 Task: Set up a 30-minute session to provide training on customer feedback collection.
Action: Mouse moved to (99, 149)
Screenshot: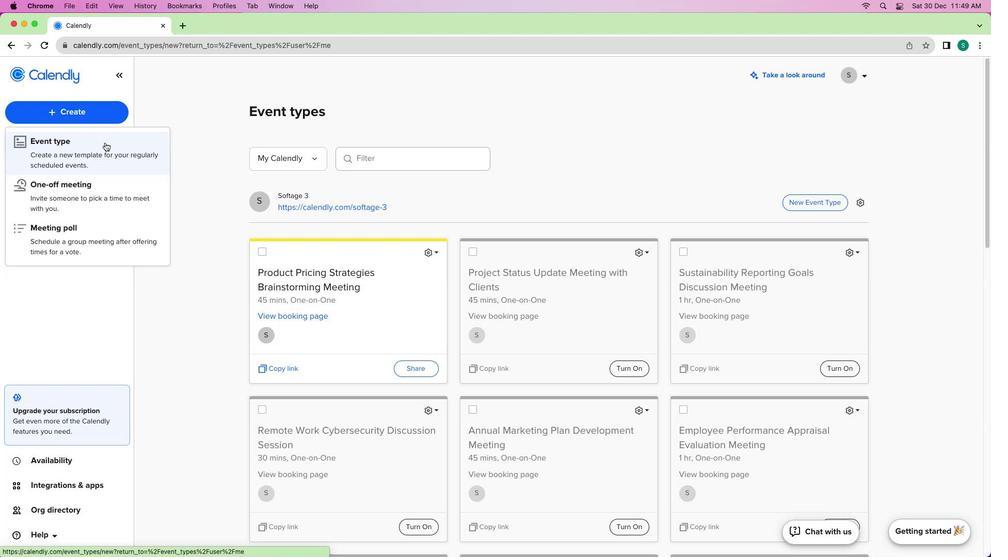 
Action: Mouse pressed left at (99, 149)
Screenshot: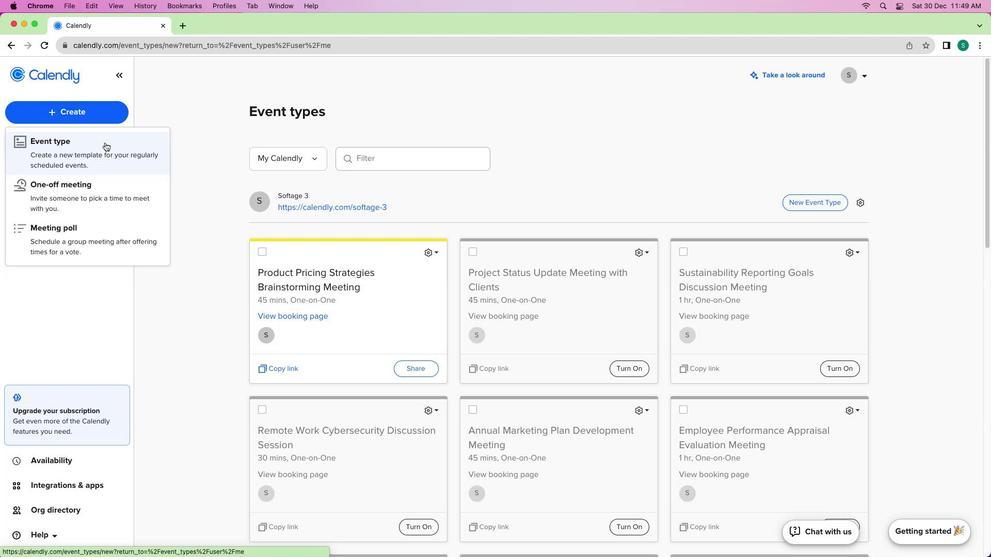 
Action: Mouse moved to (117, 166)
Screenshot: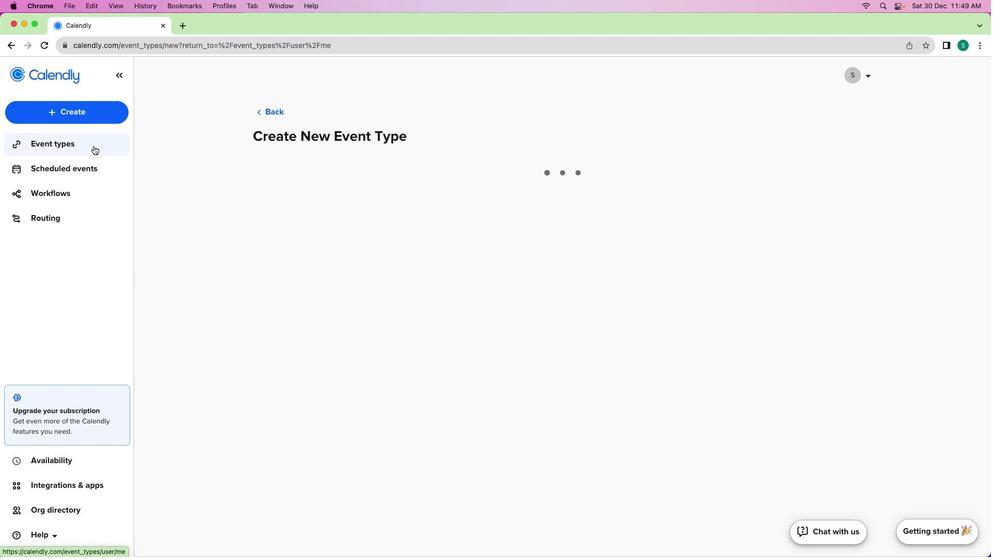 
Action: Mouse pressed left at (117, 166)
Screenshot: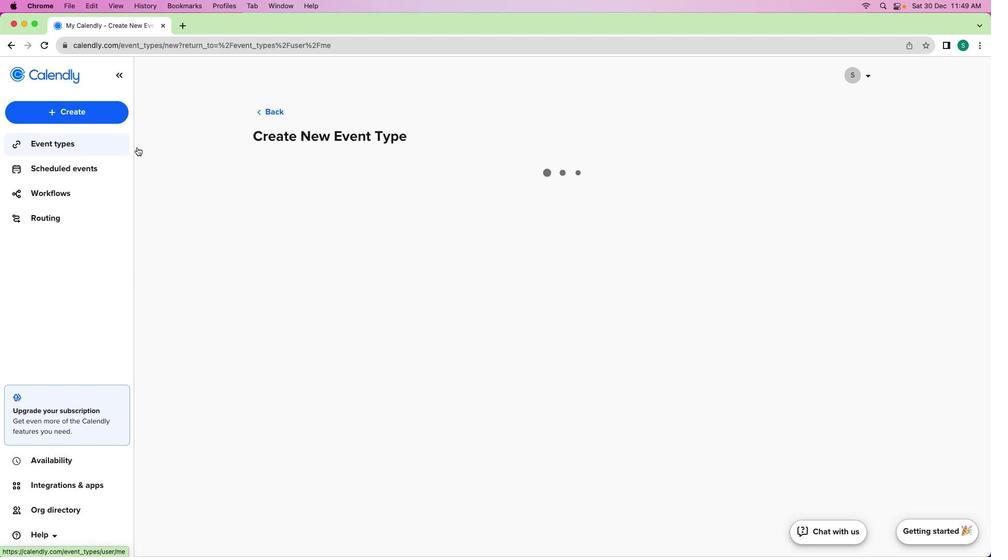 
Action: Mouse moved to (274, 197)
Screenshot: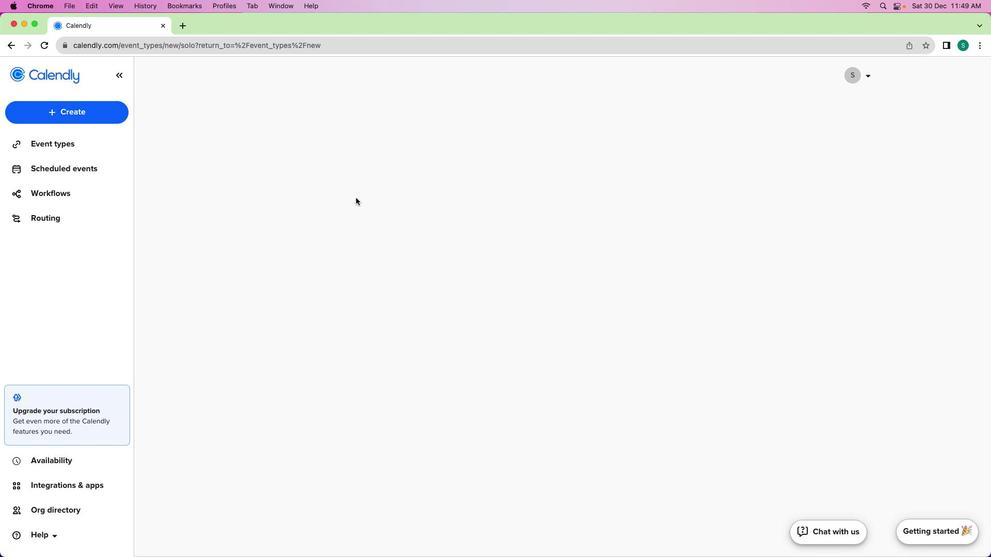 
Action: Mouse pressed left at (274, 197)
Screenshot: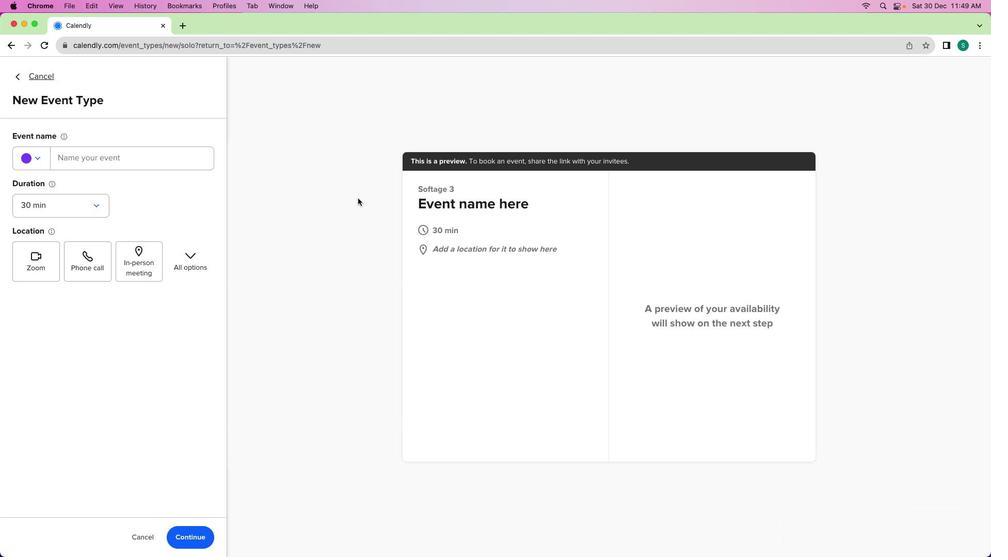 
Action: Mouse moved to (157, 179)
Screenshot: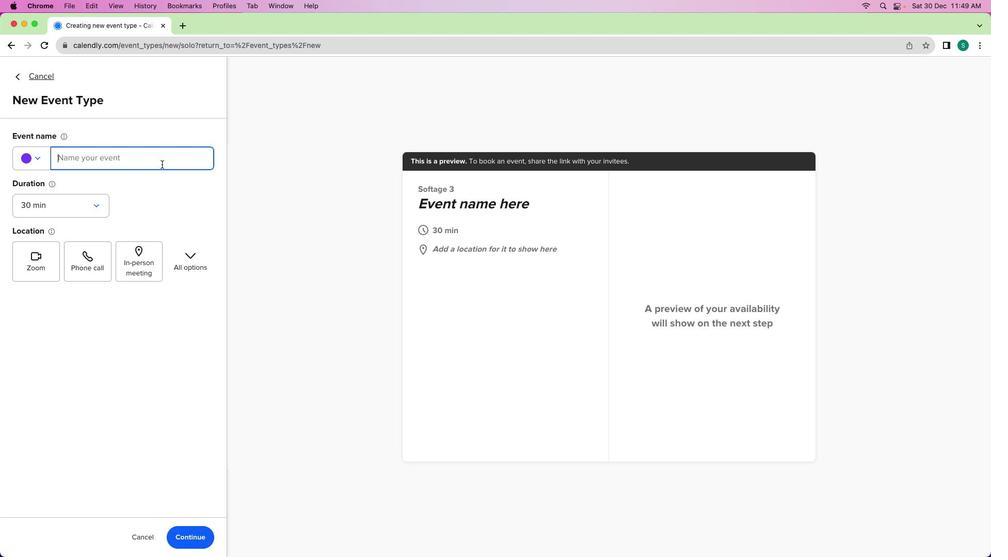 
Action: Mouse pressed left at (157, 179)
Screenshot: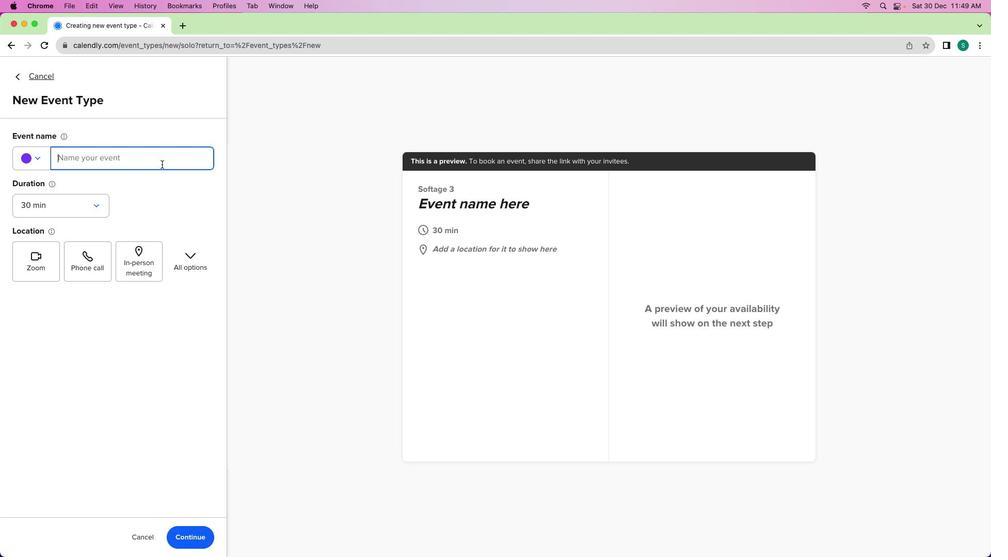 
Action: Key pressed Key.shift'C''u''s''t''o''m''e''r'Key.spaceKey.shift'F''e''e''d''b''a''c''k'Key.spaceKey.shift'C''o''l''l''e''c''t''i''o''n'Key.spaceKey.shift'T''r''a''i''n''i''n''g'Key.spaceKey.shift'S''e''s''s''i''o''n'
Screenshot: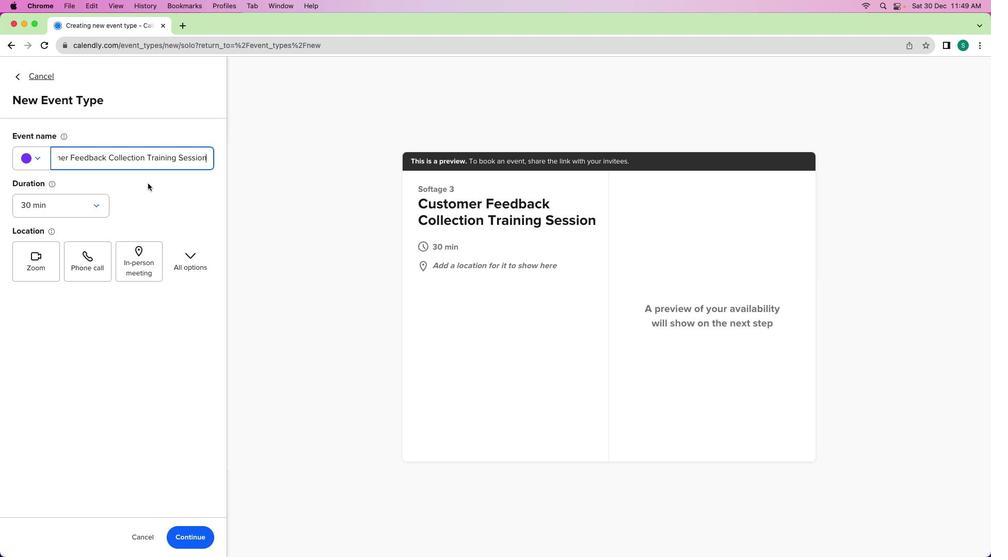 
Action: Mouse moved to (116, 202)
Screenshot: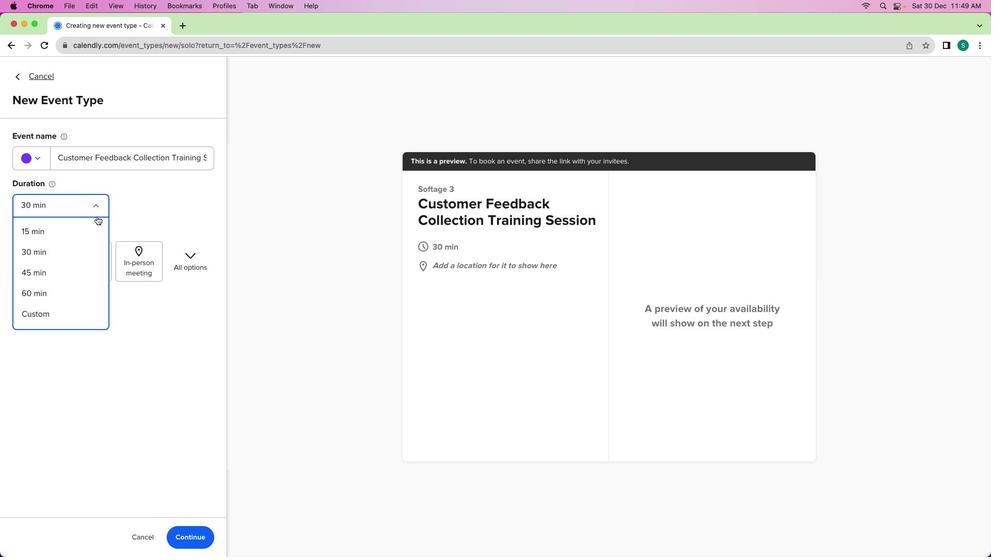 
Action: Mouse pressed left at (116, 202)
Screenshot: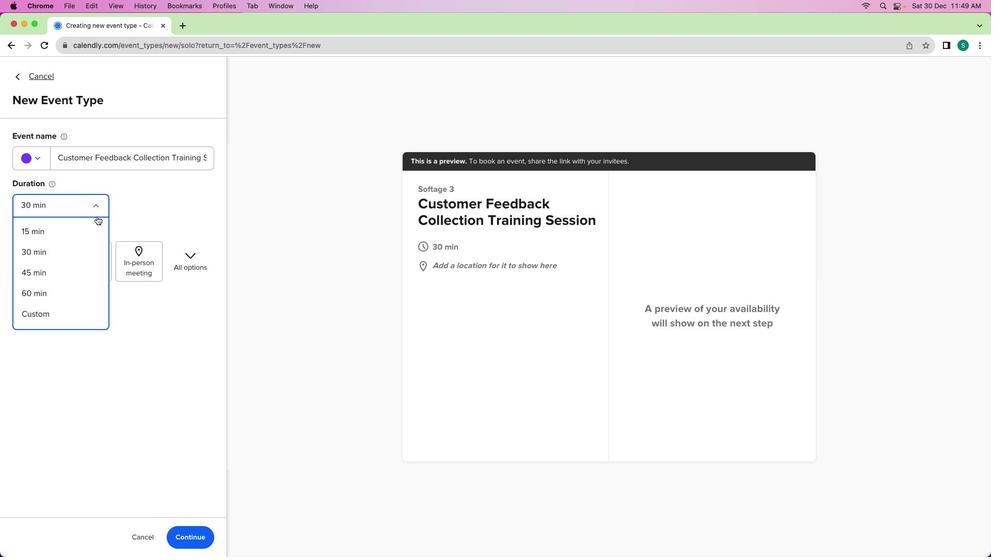 
Action: Mouse moved to (102, 206)
Screenshot: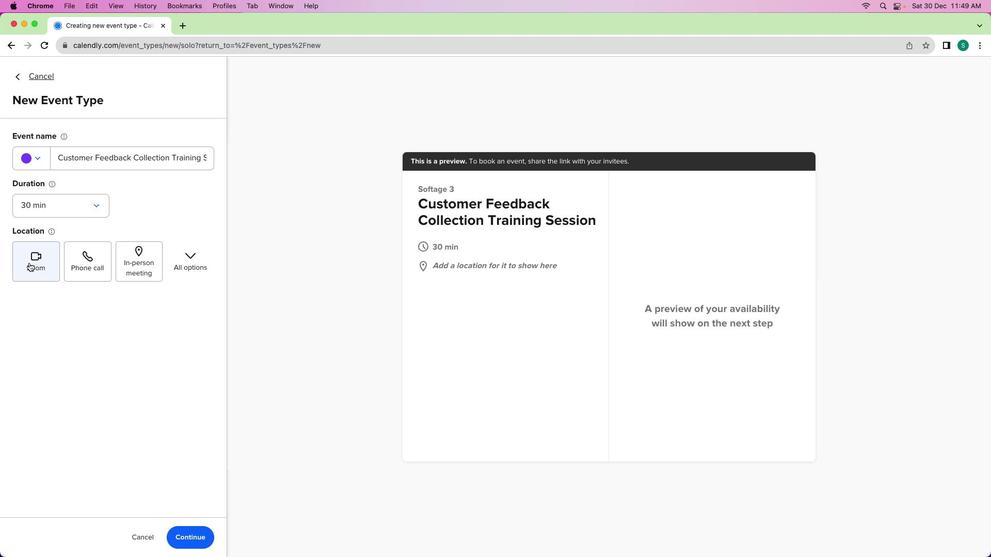 
Action: Mouse pressed left at (102, 206)
Screenshot: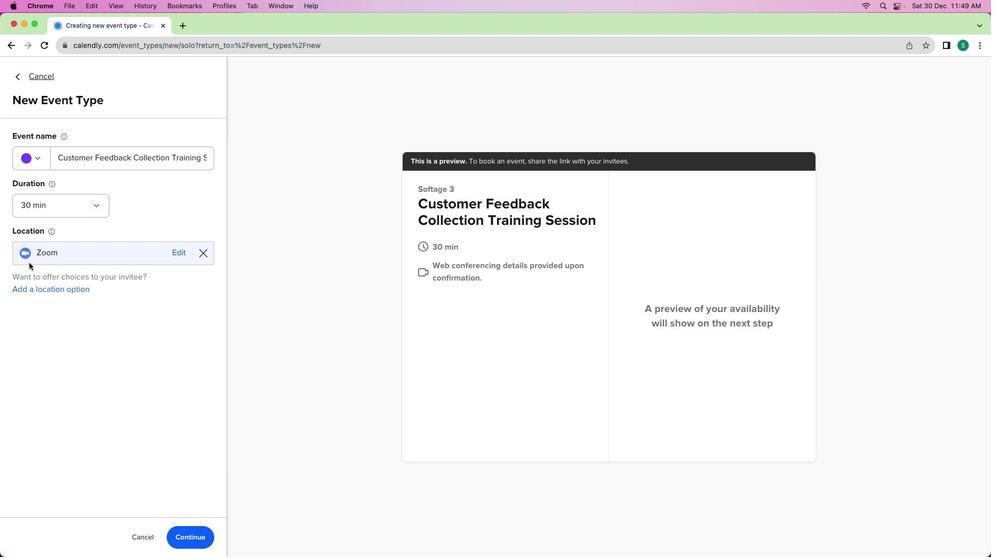 
Action: Mouse moved to (62, 236)
Screenshot: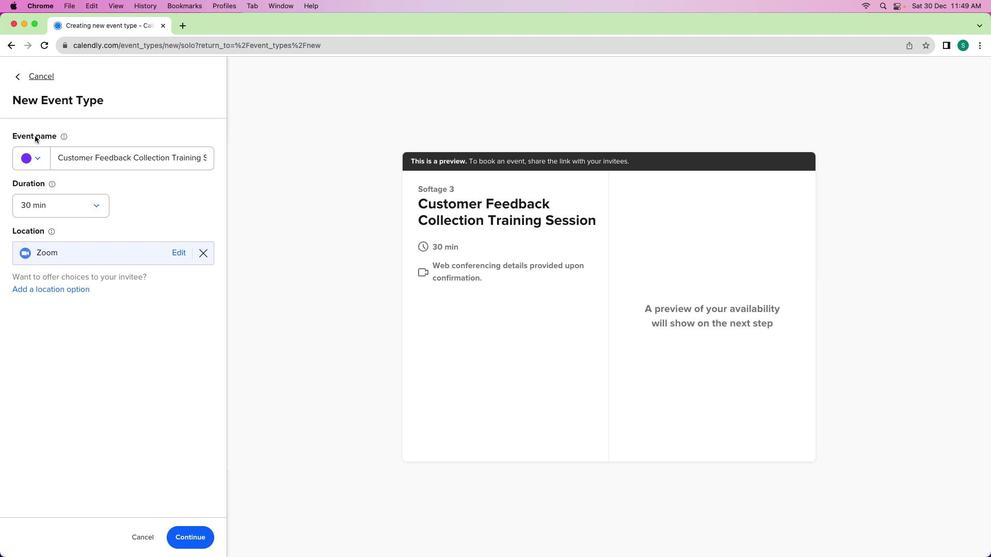 
Action: Mouse pressed left at (62, 236)
Screenshot: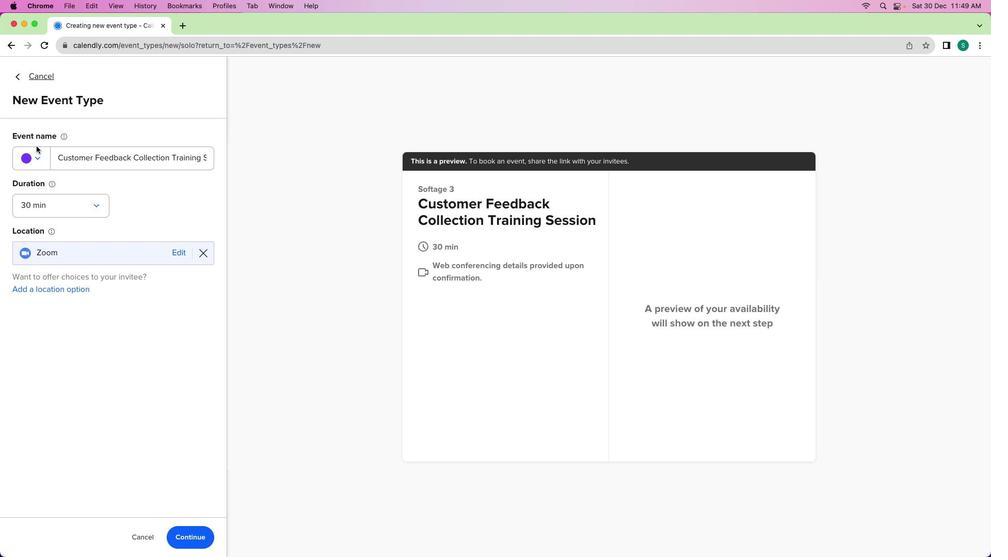
Action: Mouse moved to (69, 171)
Screenshot: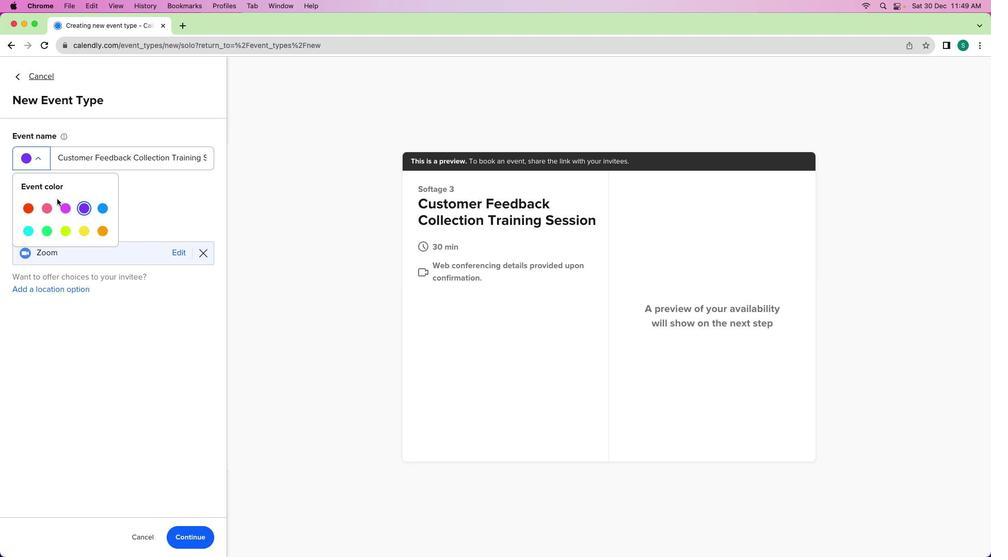 
Action: Mouse pressed left at (69, 171)
Screenshot: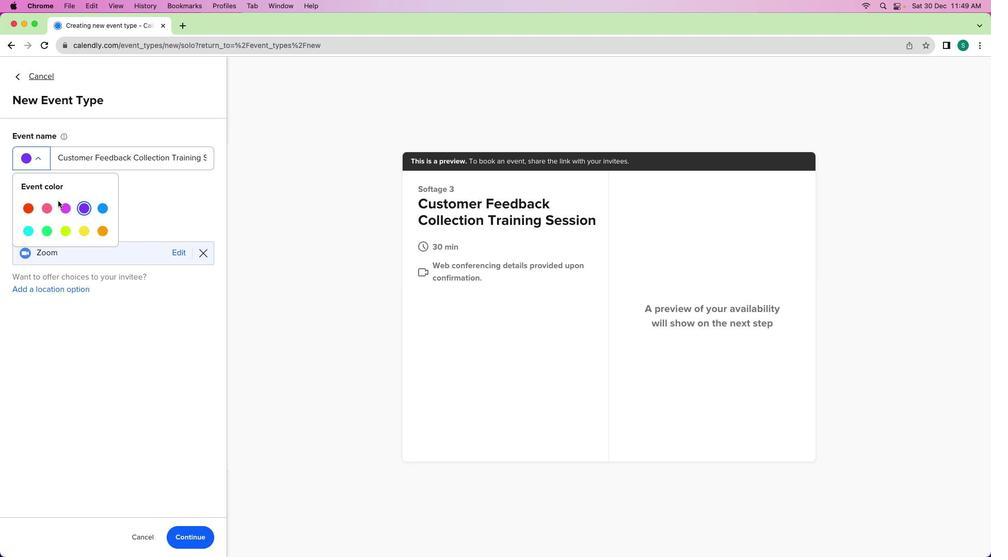 
Action: Mouse moved to (88, 216)
Screenshot: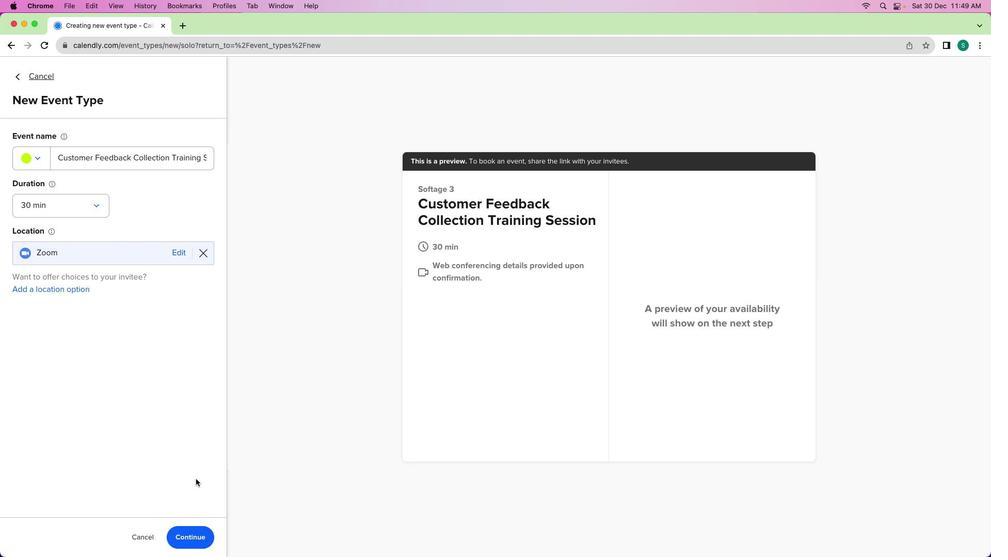 
Action: Mouse pressed left at (88, 216)
Screenshot: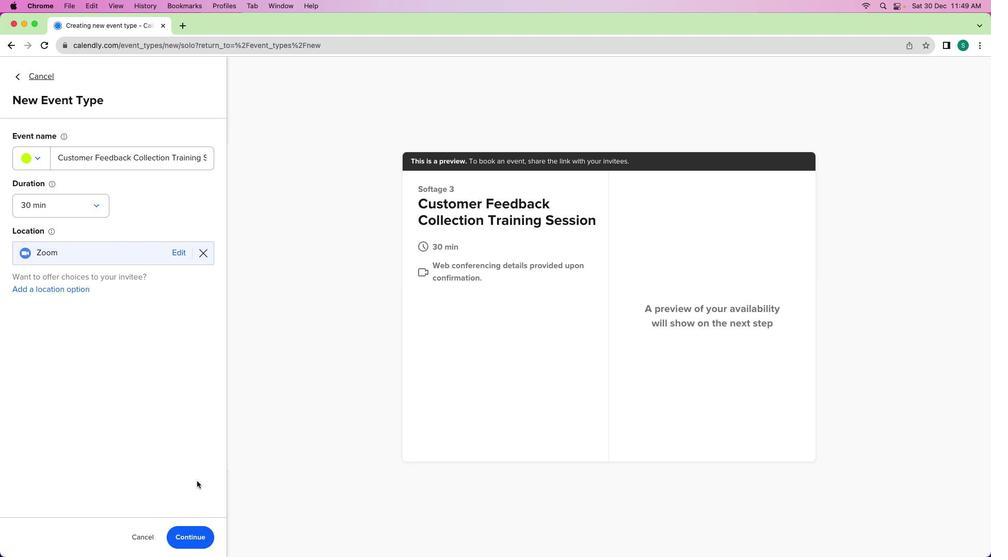 
Action: Mouse moved to (186, 394)
Screenshot: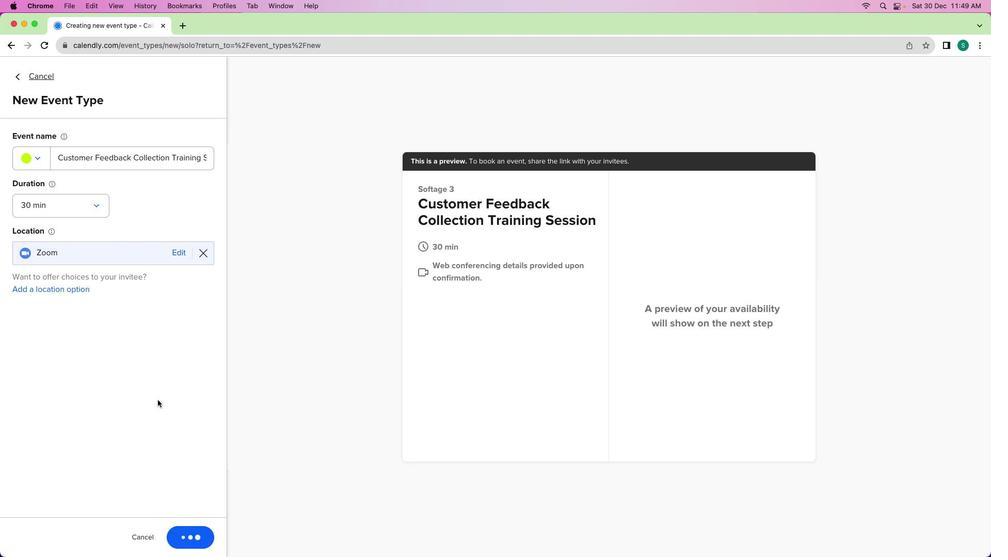 
Action: Mouse pressed left at (186, 394)
Screenshot: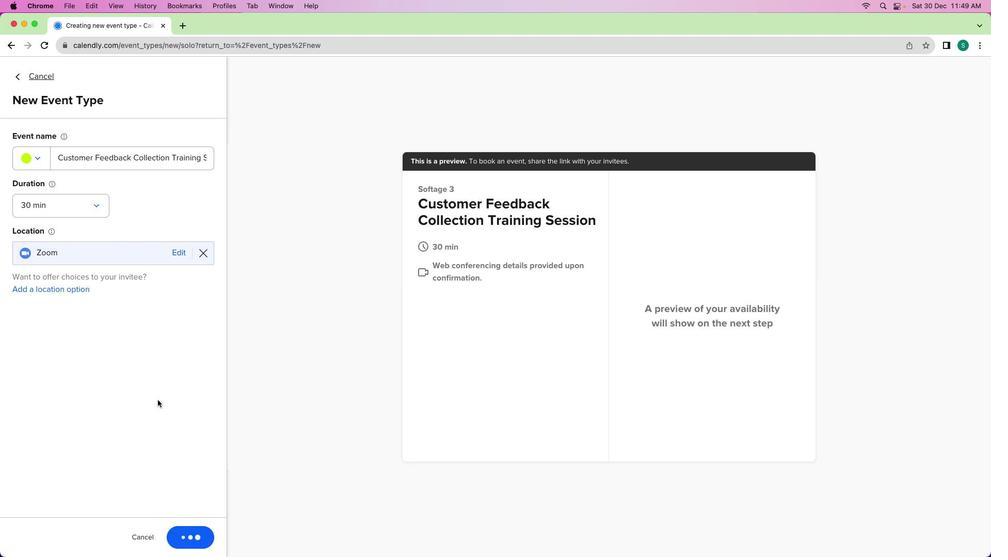 
Action: Mouse moved to (159, 191)
Screenshot: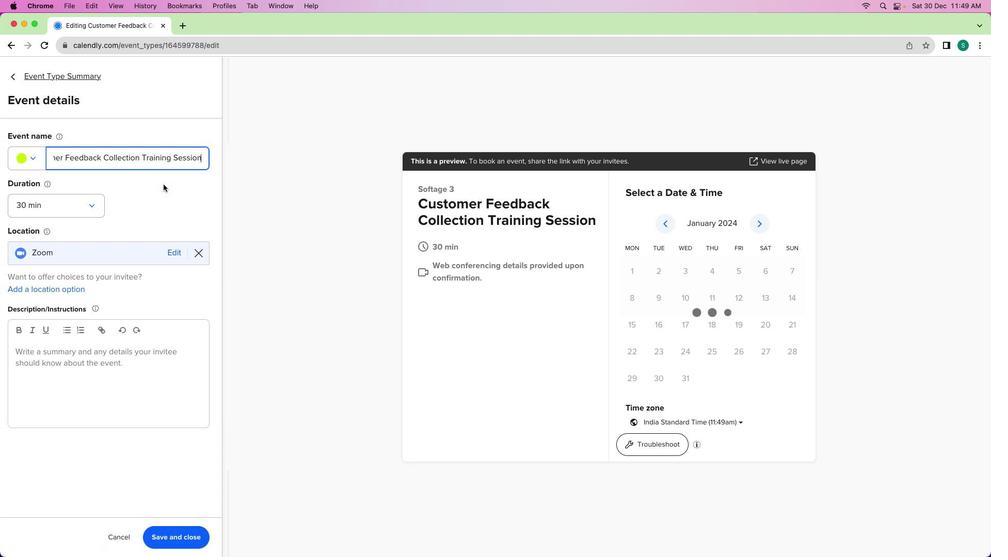 
Action: Mouse pressed left at (159, 191)
Screenshot: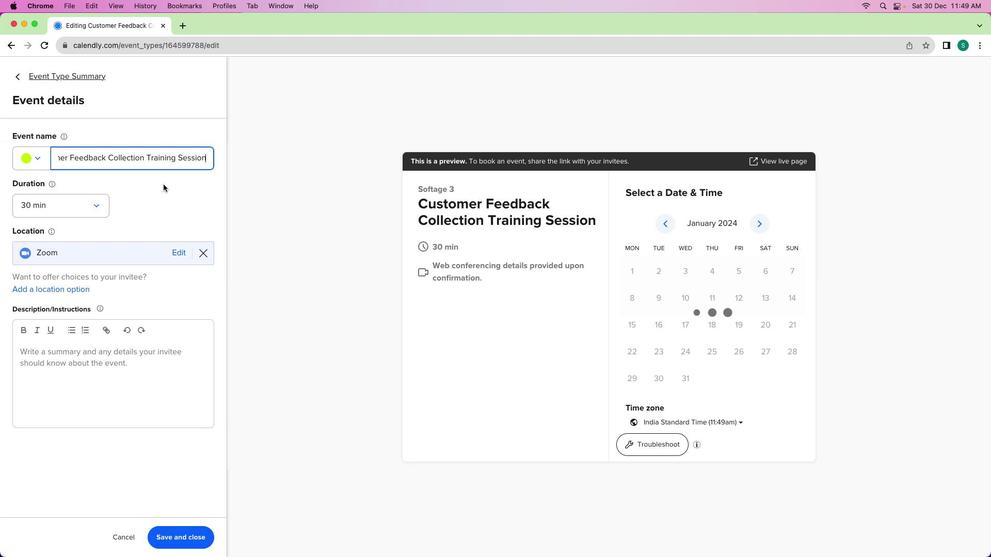
Action: Mouse moved to (133, 295)
Screenshot: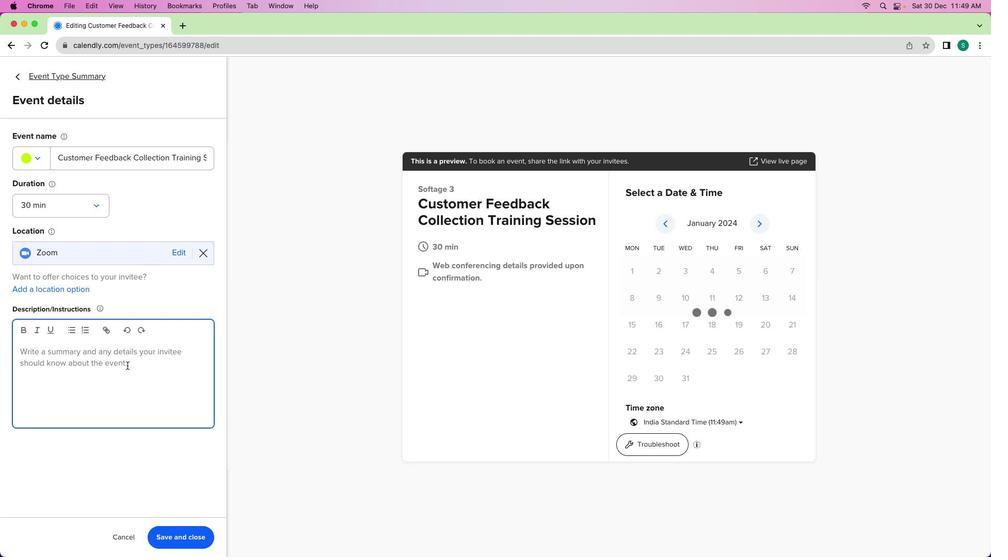 
Action: Mouse pressed left at (133, 295)
Screenshot: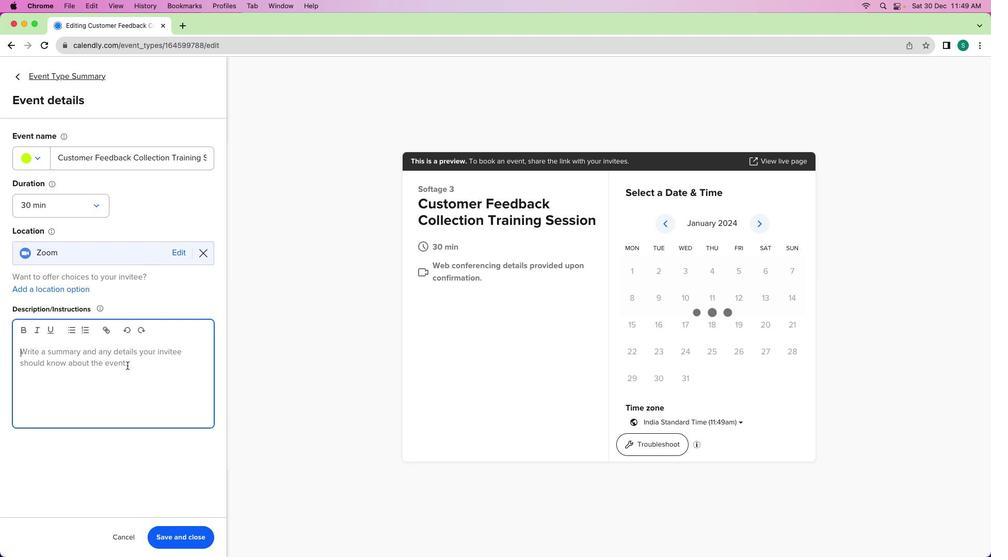 
Action: Key pressed Key.shift'A''n'Key.space'e''f''f''e''c''t''i''v''e'Key.backspaceKey.backspaceKey.backspaceKey.backspaceKey.backspaceKey.backspaceKey.backspaceKey.backspaceKey.backspaceKey.backspaceKey.backspaceKey.backspaceKey.backspaceKey.shift'A'Key.space't''r''a''i''n''i''n''g'Key.spaceKey.spaceKey.backspace's''e''s''s''i''o''n'Key.space'i'Key.backspace'o''n'Key.space'e''f''f''e''c''t''i''v''e'Key.space'c''u''t'Key.backspace's''t''o''m''e''r'Key.space'f''e''e''d''b''a''c''k'Key.space'c''o''l''l''e''c''t''i''o''m'Key.backspace'n''.'Key.spaceKey.shift'W''e'Key.space'w''i''l''l'Key.space'c''o''v''e''r'Key.space'b''e''s''t'Key.space'p''r''a''c''t''i''c''e''s'','Key.space't''o''o''l''s'','Key.space'a''n''d'Key.space't''e''c''h''n''i''q''u''e''s'Key.space'f''o''r'Key.space'g''a''t''h''e''r''i''n''g'Key.space'v''a''l''u''a''b''l''e'Key.space'i''n''s''g''h''t''s'Key.leftKey.leftKey.leftKey.left'i'Key.downKey.space'f''o''r''m'Key.backspaceKey.backspaceKey.backspace'r''o'','Key.backspace'm'Key.space'o''u''r'Key.space'c''u''s''t''o''m''e''r''s''.'Key.space
Screenshot: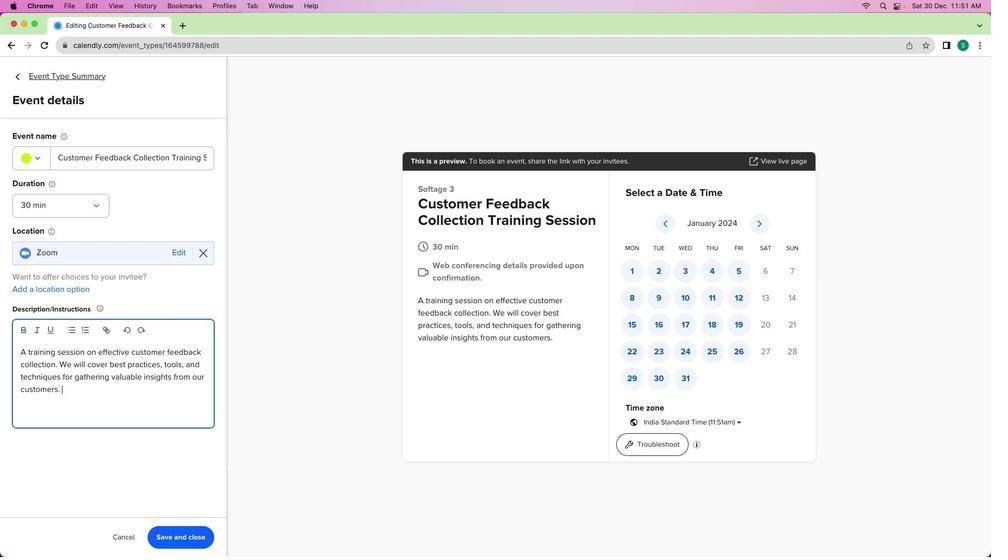 
Action: Mouse moved to (179, 390)
Screenshot: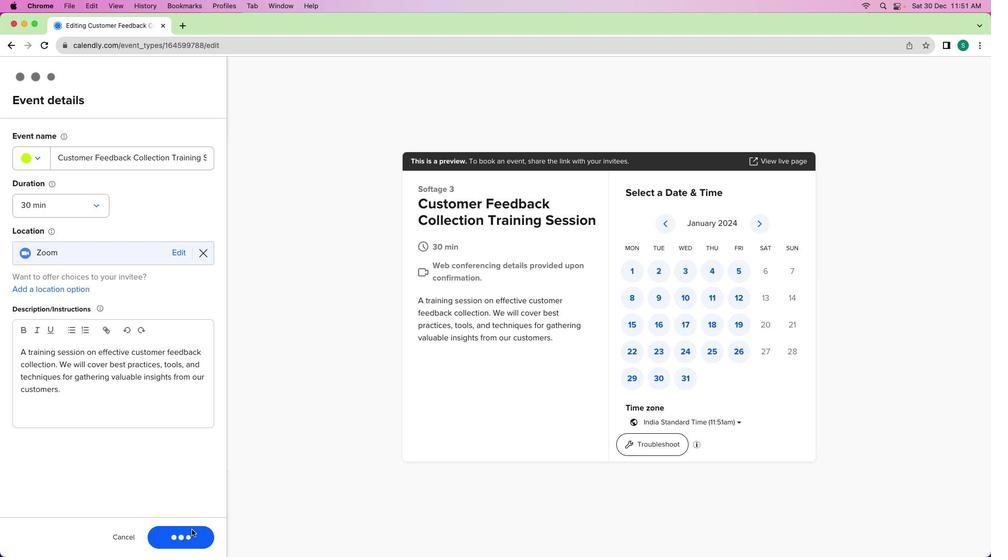 
Action: Mouse pressed left at (179, 390)
Screenshot: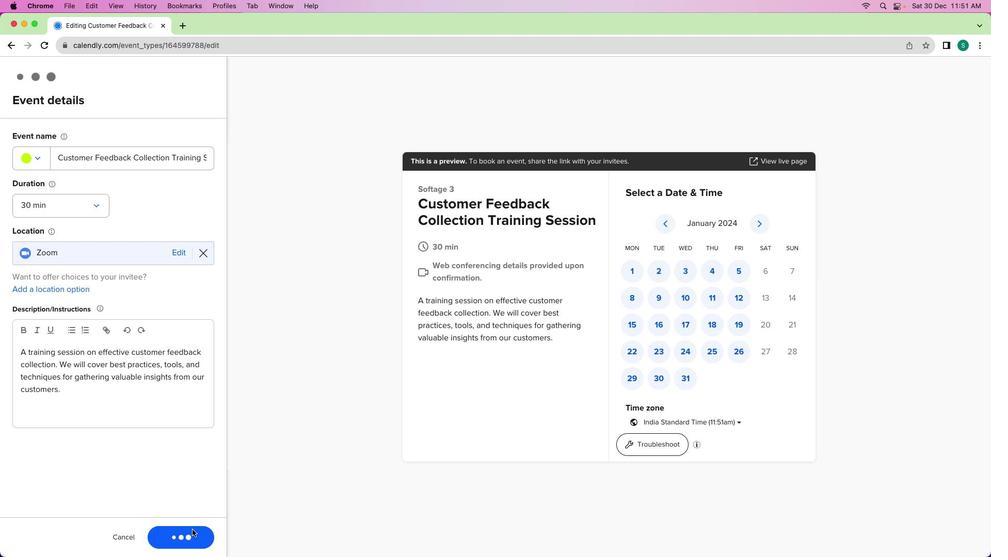 
Action: Mouse moved to (70, 128)
Screenshot: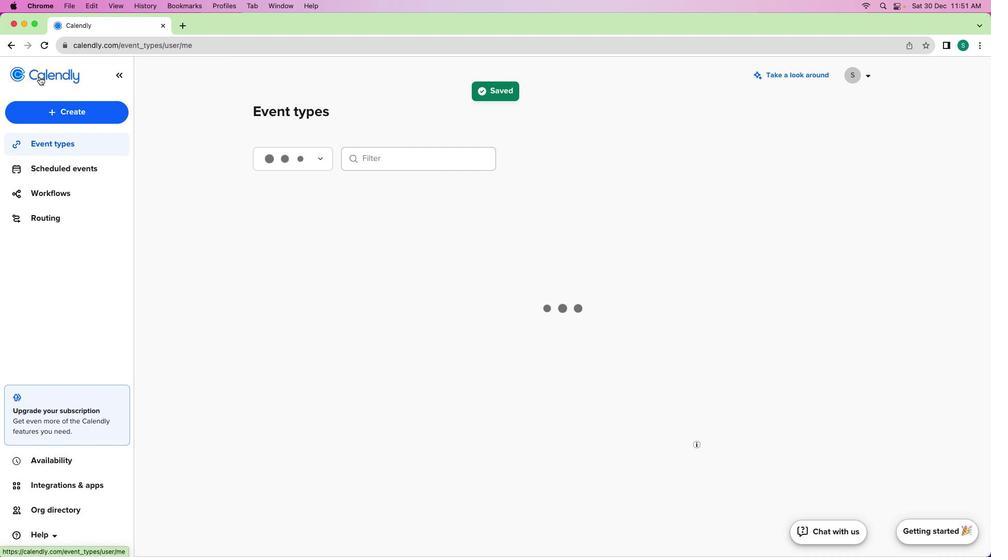 
Action: Mouse pressed left at (70, 128)
Screenshot: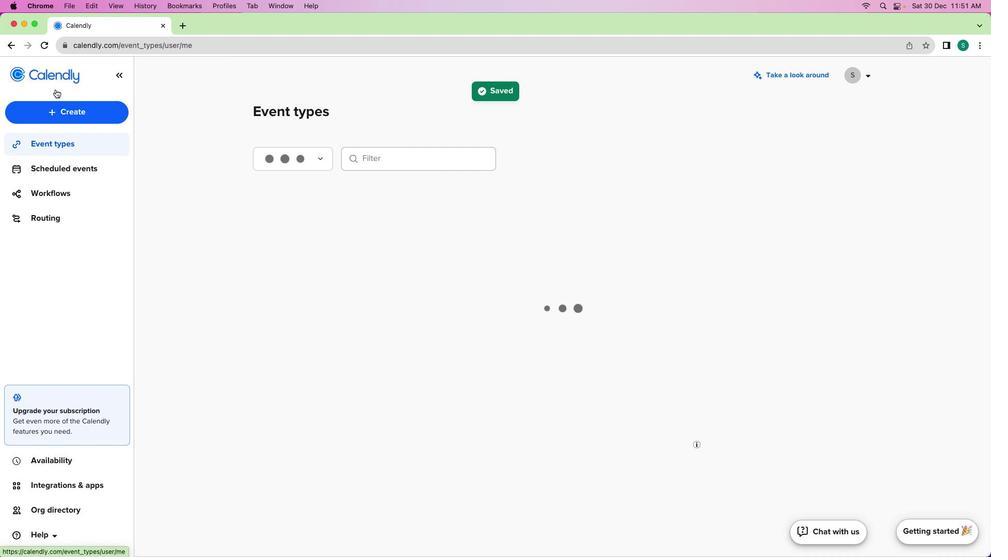 
Action: Mouse moved to (280, 256)
Screenshot: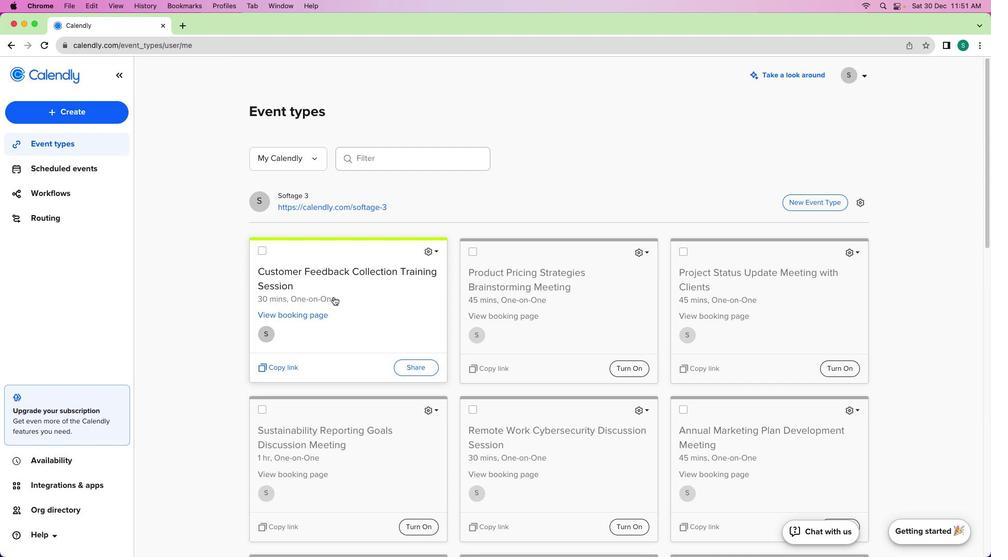 
